 Task: Create a due date automation trigger when advanced on, on the tuesday after a card is due add fields without custom field "Resume" set to a number lower than 1 and lower or equal to 10 at 11:00 AM.
Action: Mouse moved to (1091, 91)
Screenshot: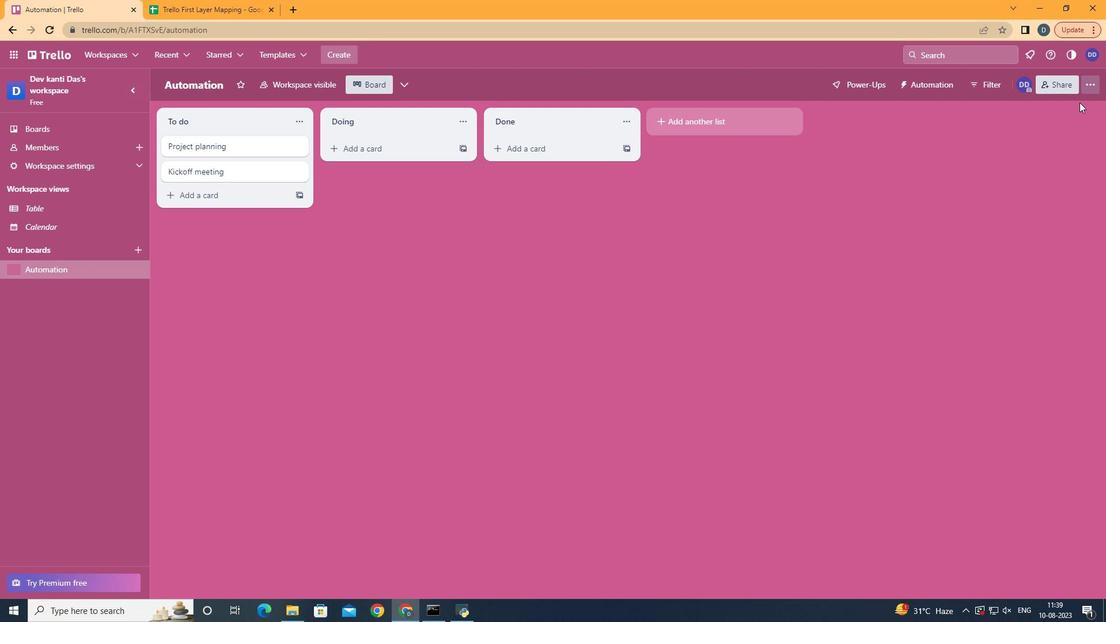 
Action: Mouse pressed left at (1091, 91)
Screenshot: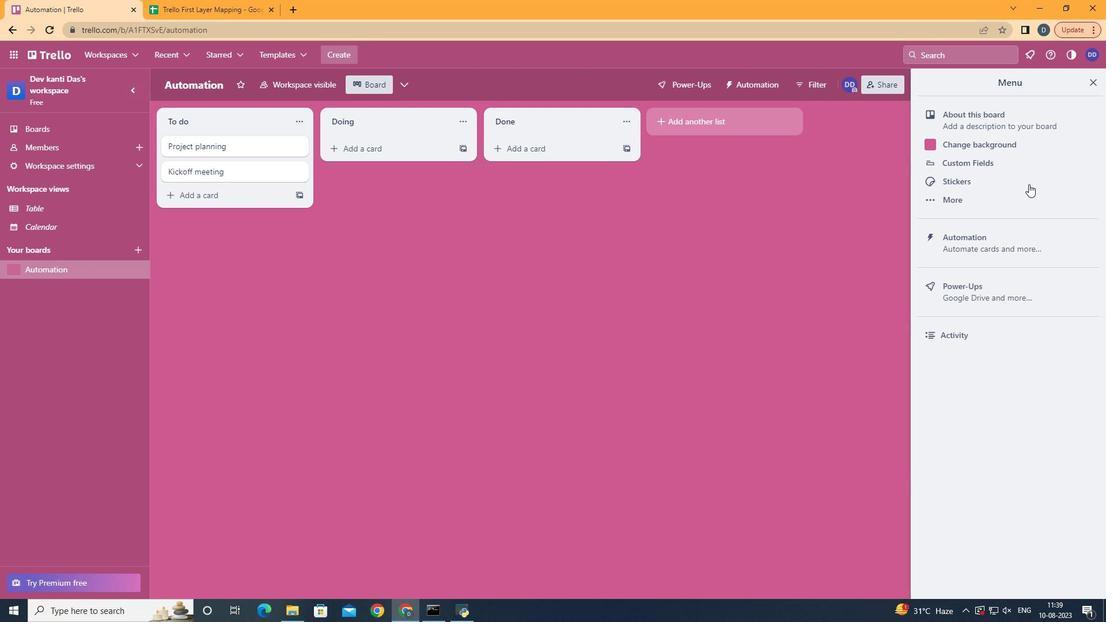 
Action: Mouse moved to (997, 243)
Screenshot: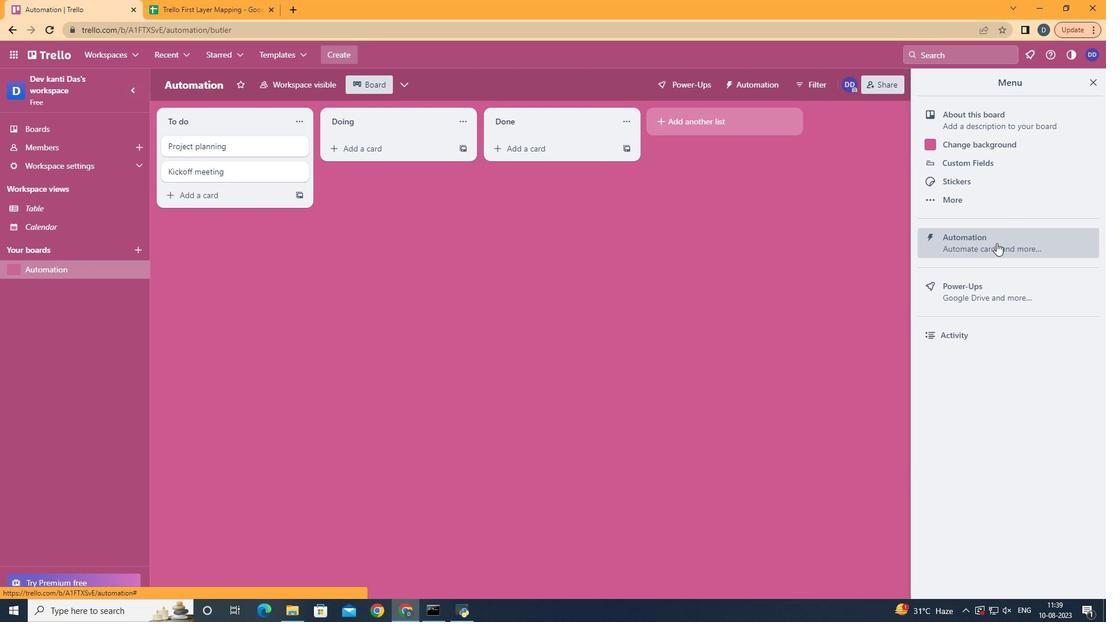 
Action: Mouse pressed left at (997, 243)
Screenshot: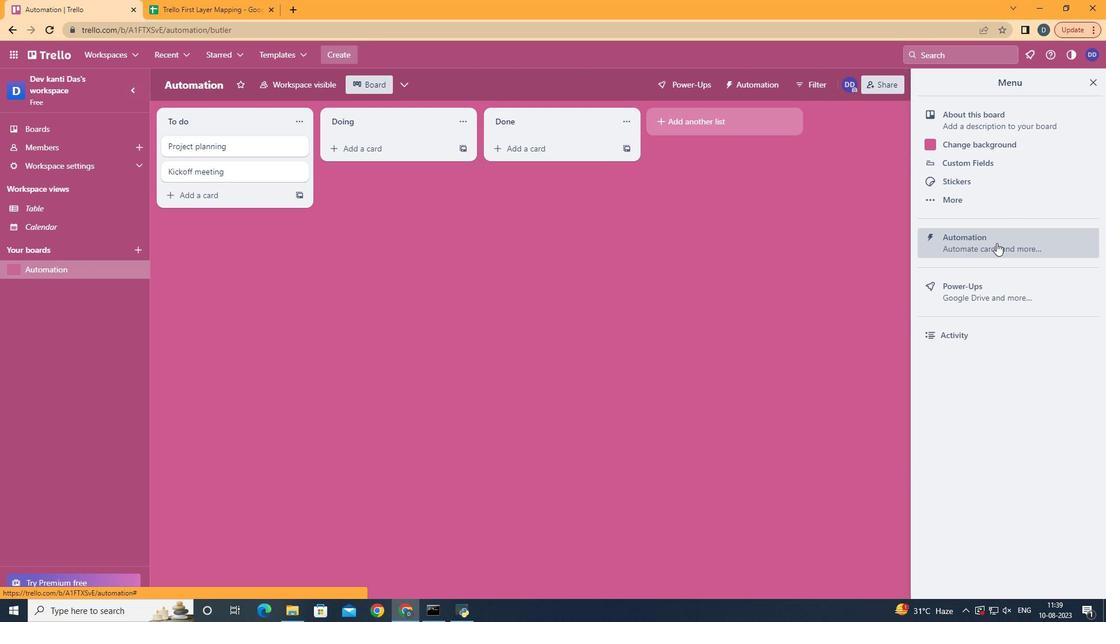 
Action: Mouse moved to (200, 229)
Screenshot: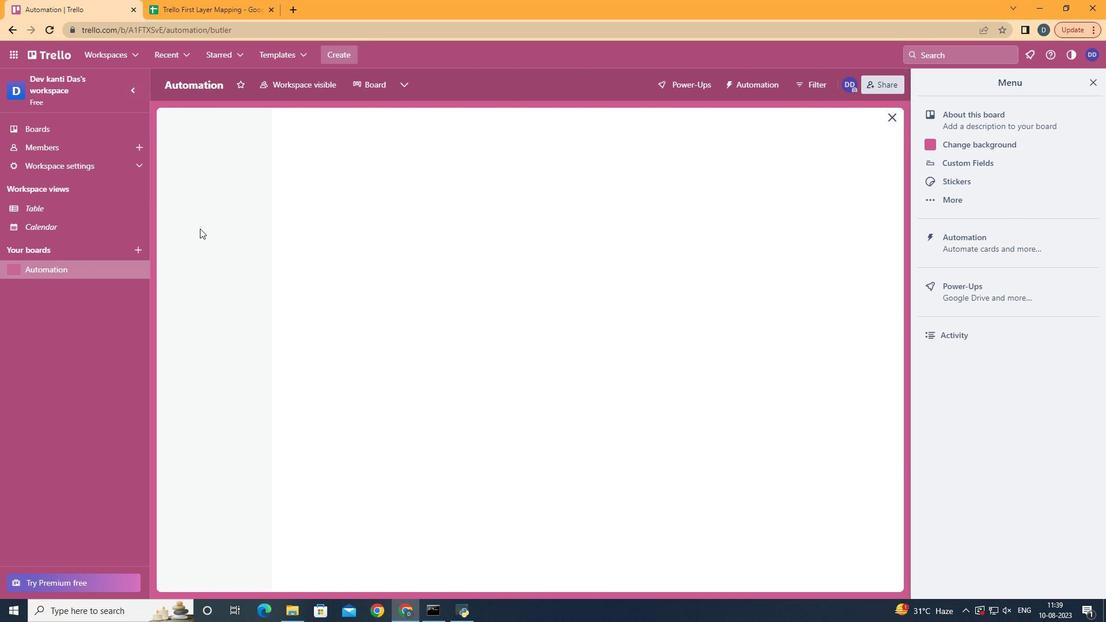 
Action: Mouse pressed left at (200, 229)
Screenshot: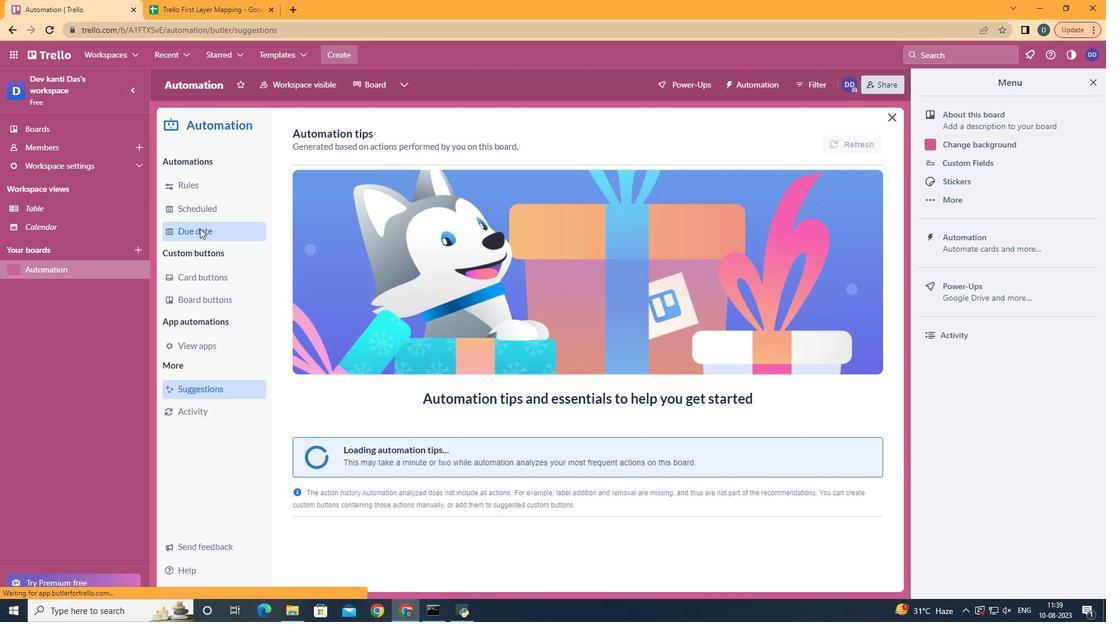 
Action: Mouse moved to (805, 139)
Screenshot: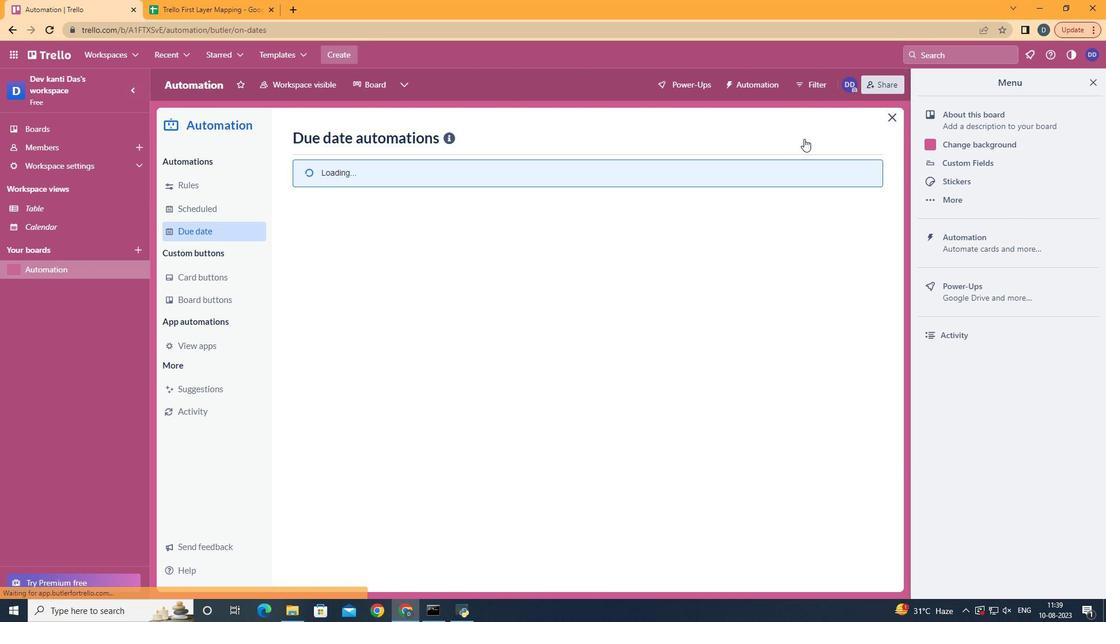 
Action: Mouse pressed left at (805, 139)
Screenshot: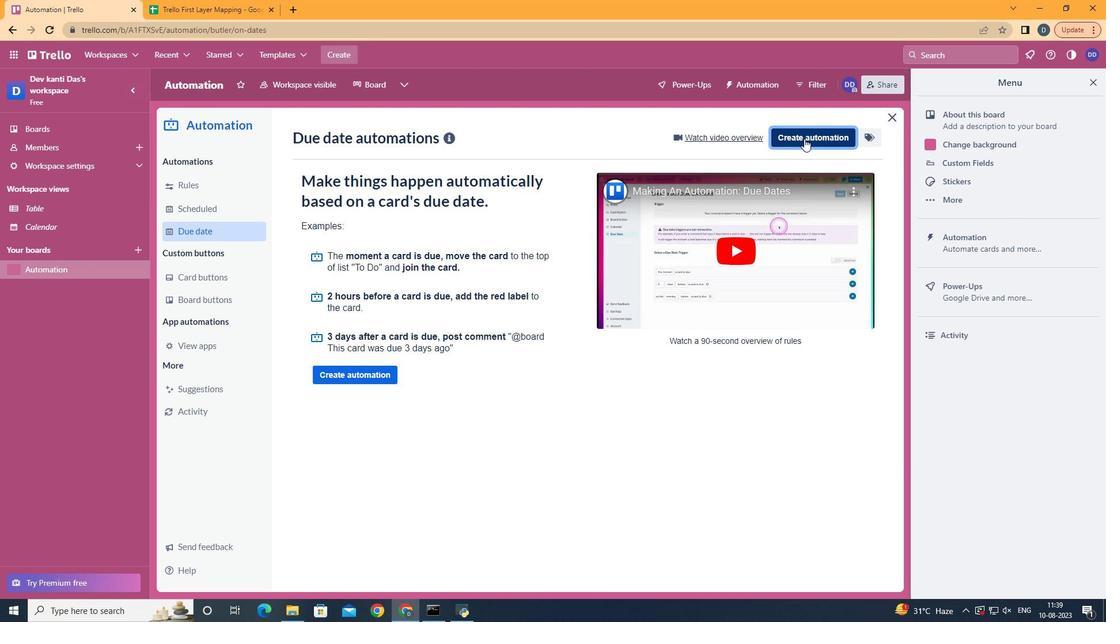 
Action: Mouse moved to (596, 246)
Screenshot: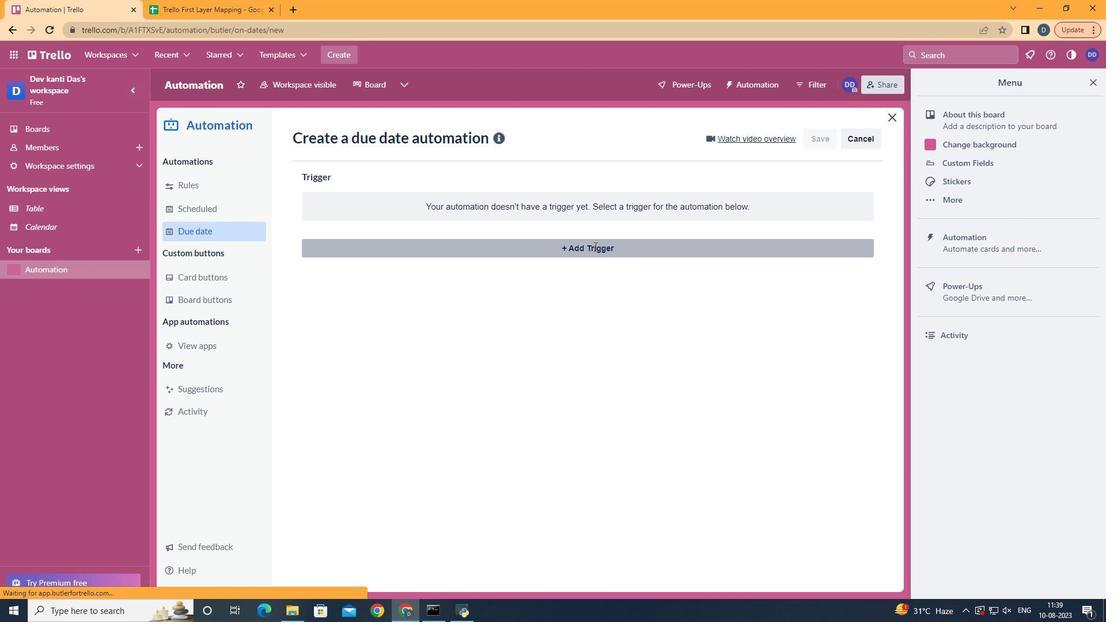 
Action: Mouse pressed left at (596, 246)
Screenshot: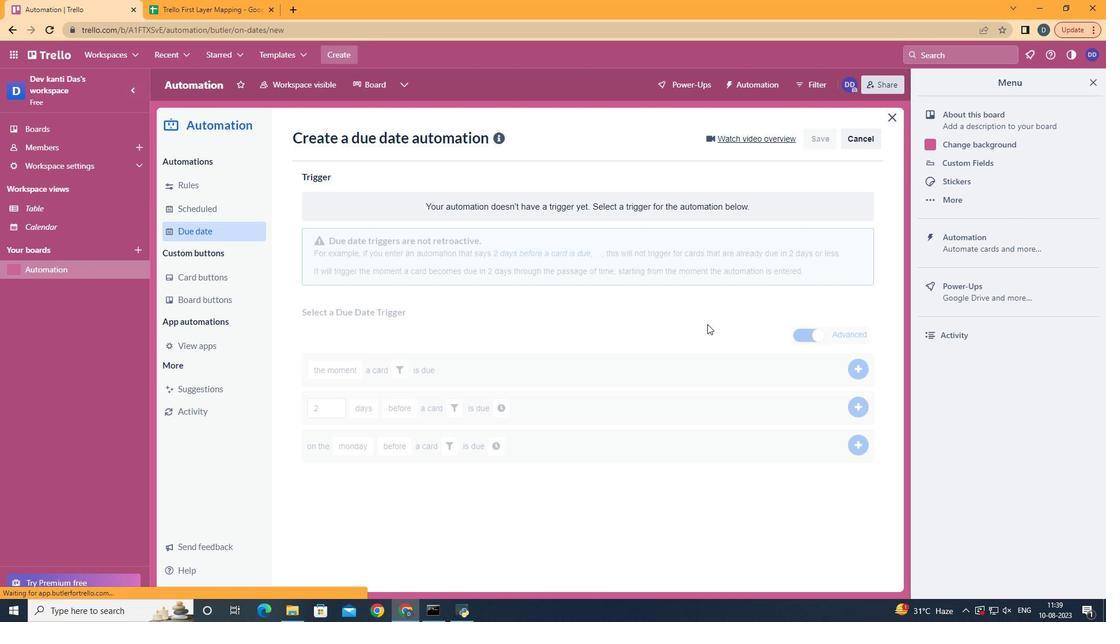 
Action: Mouse moved to (378, 326)
Screenshot: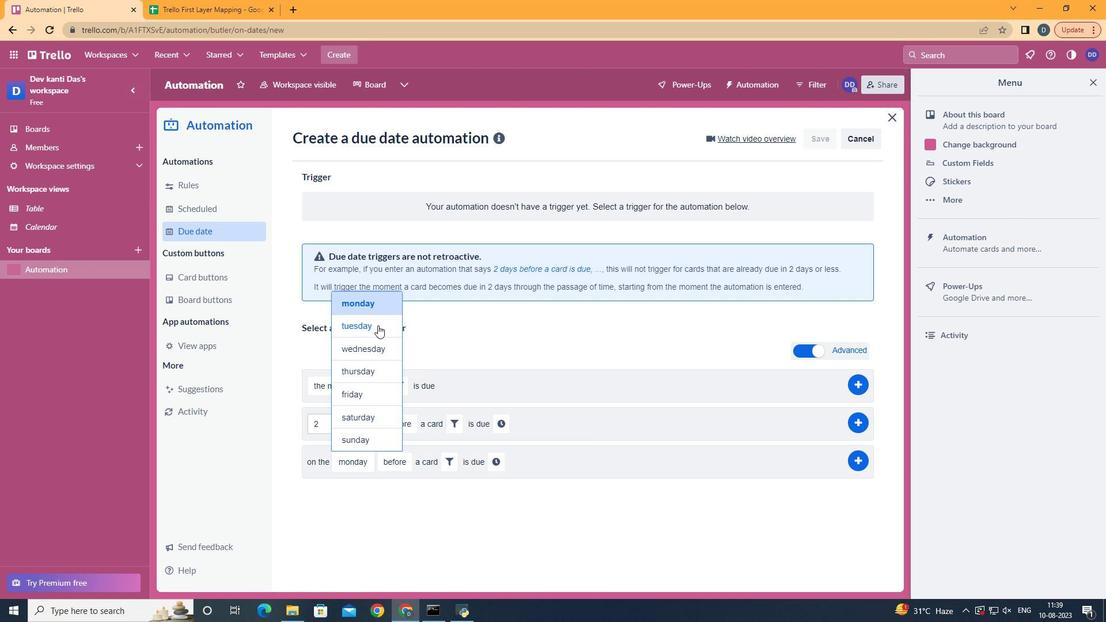 
Action: Mouse pressed left at (378, 326)
Screenshot: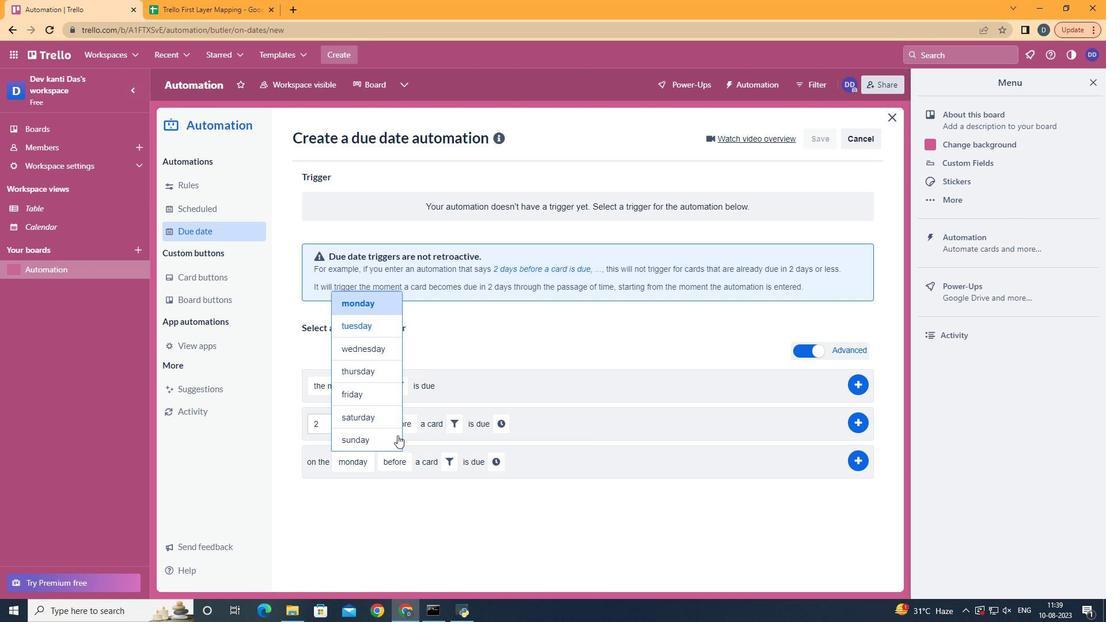 
Action: Mouse moved to (405, 501)
Screenshot: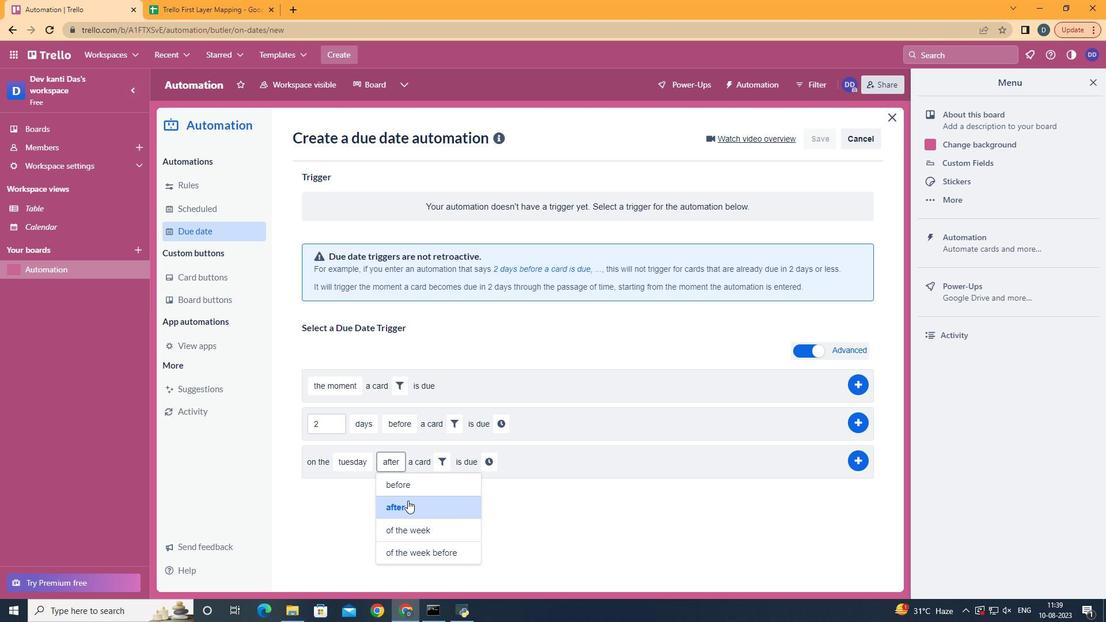 
Action: Mouse pressed left at (405, 501)
Screenshot: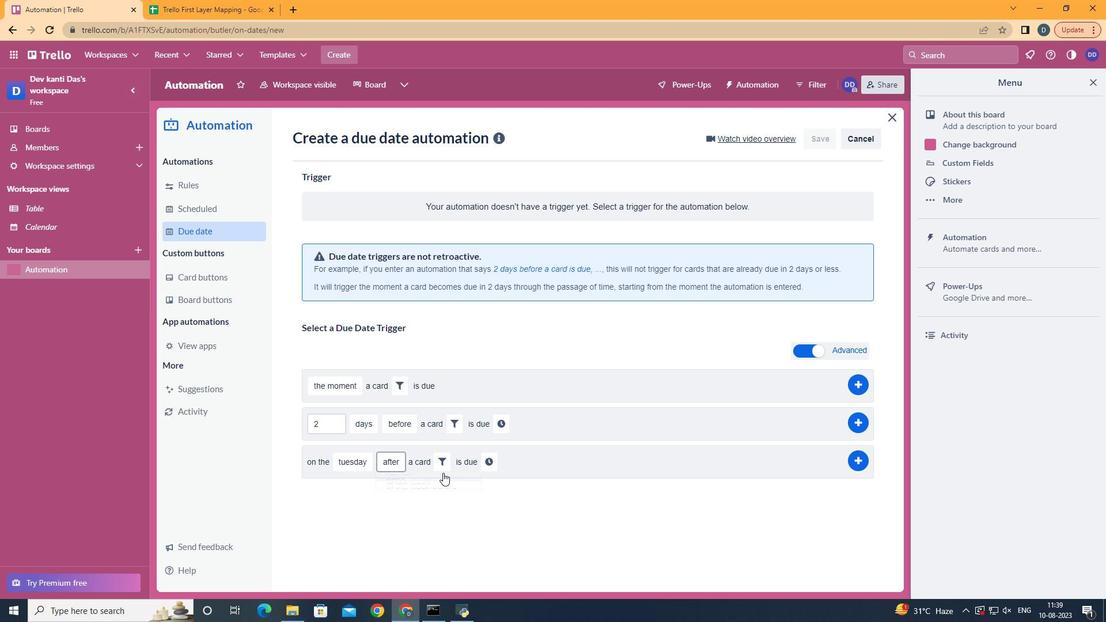 
Action: Mouse moved to (448, 469)
Screenshot: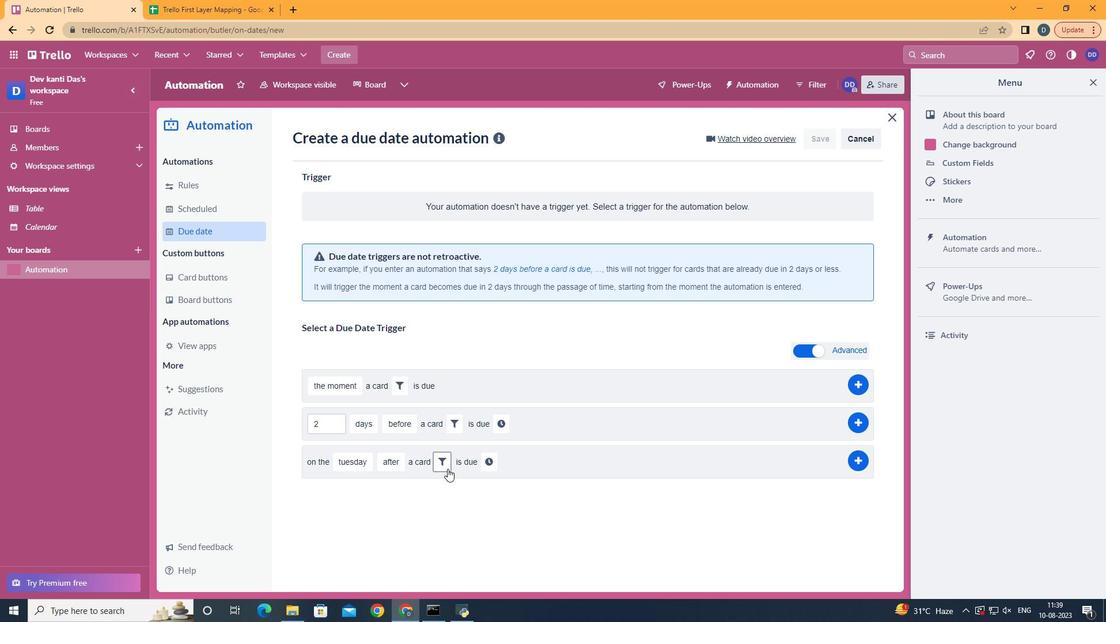 
Action: Mouse pressed left at (448, 469)
Screenshot: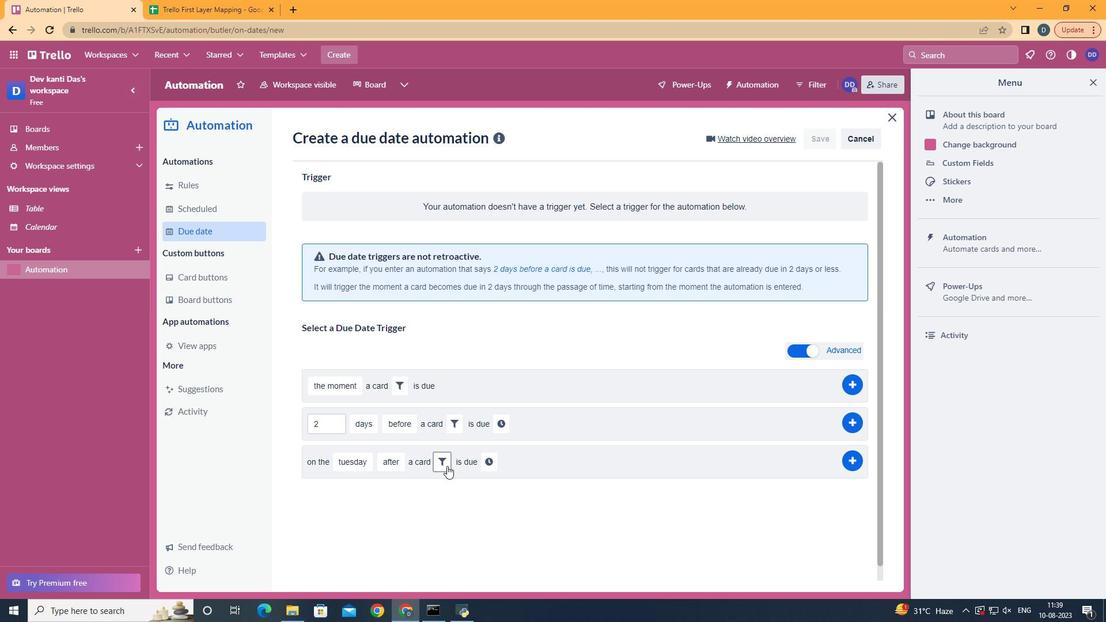 
Action: Mouse moved to (621, 503)
Screenshot: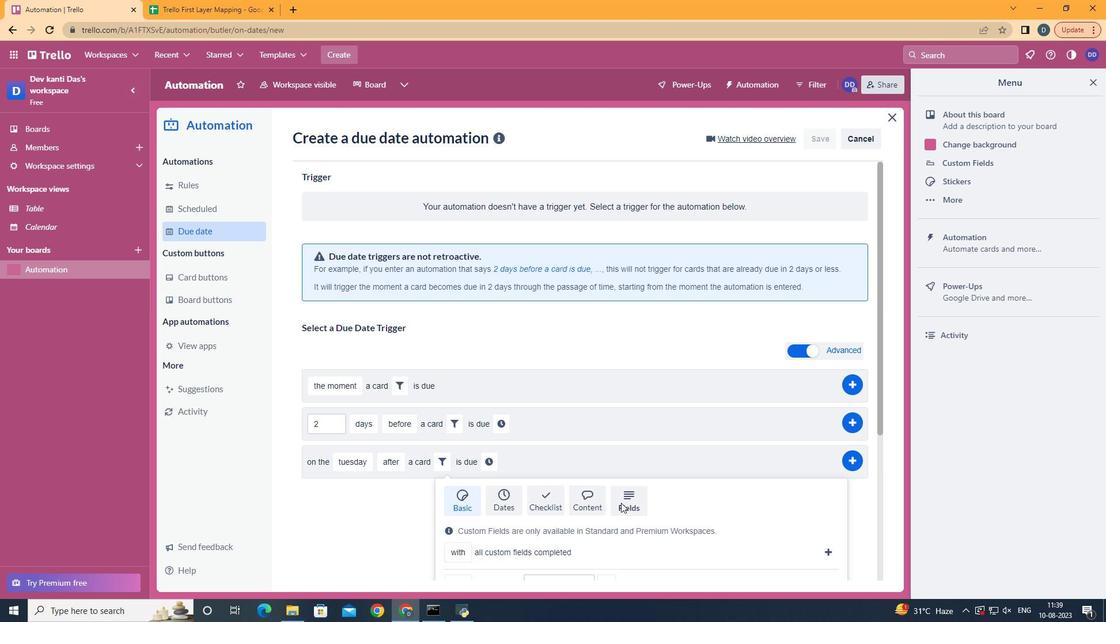 
Action: Mouse pressed left at (621, 503)
Screenshot: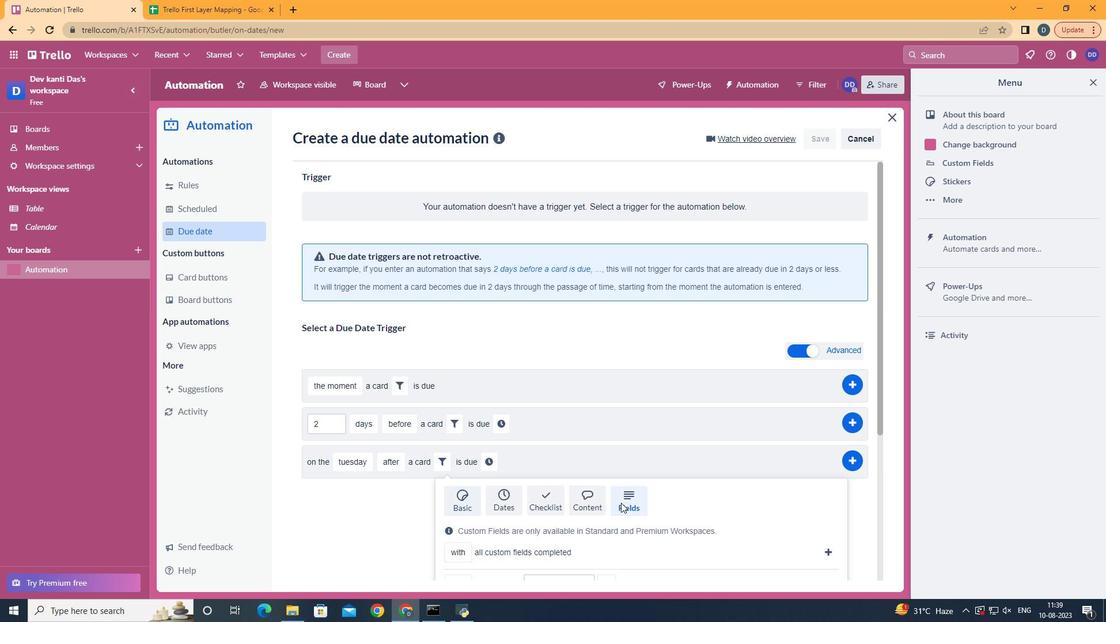 
Action: Mouse scrolled (621, 503) with delta (0, 0)
Screenshot: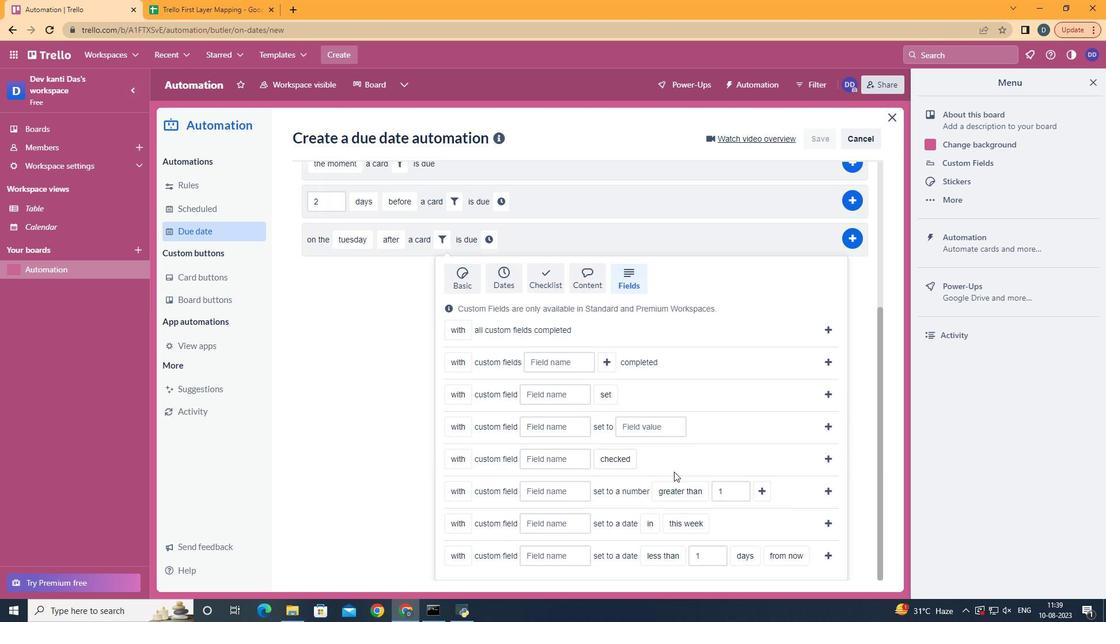 
Action: Mouse scrolled (621, 503) with delta (0, 0)
Screenshot: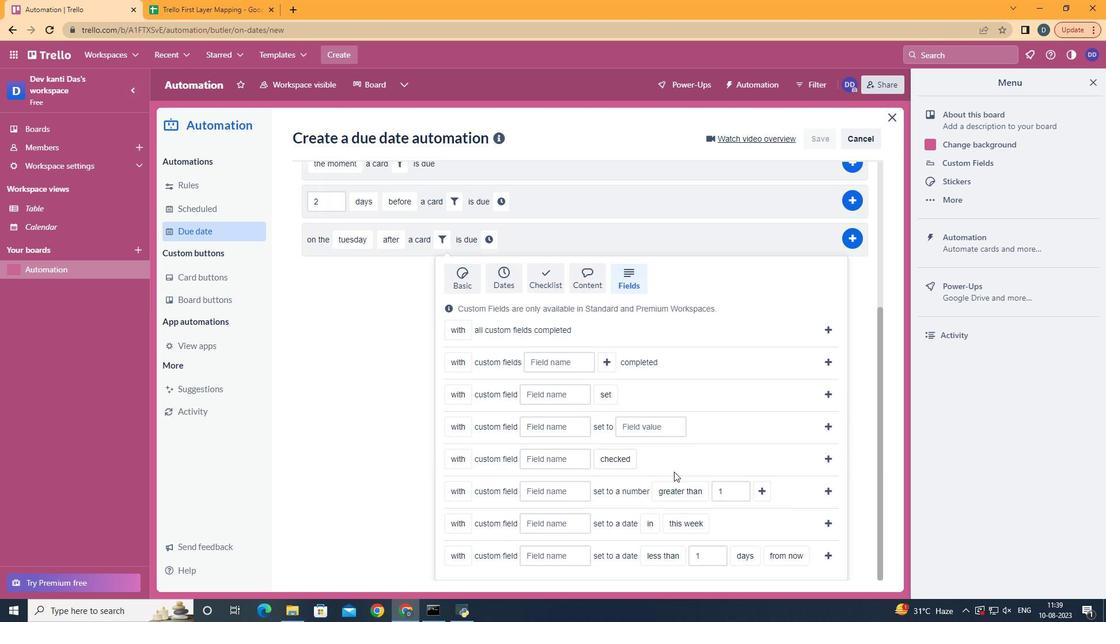 
Action: Mouse scrolled (621, 503) with delta (0, 0)
Screenshot: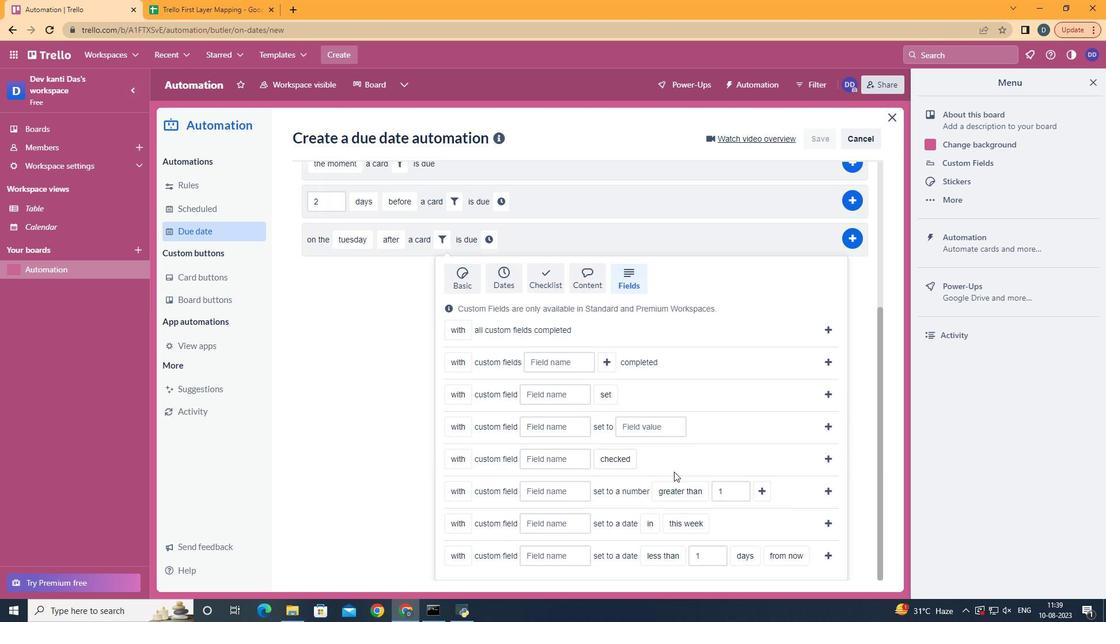 
Action: Mouse scrolled (621, 503) with delta (0, 0)
Screenshot: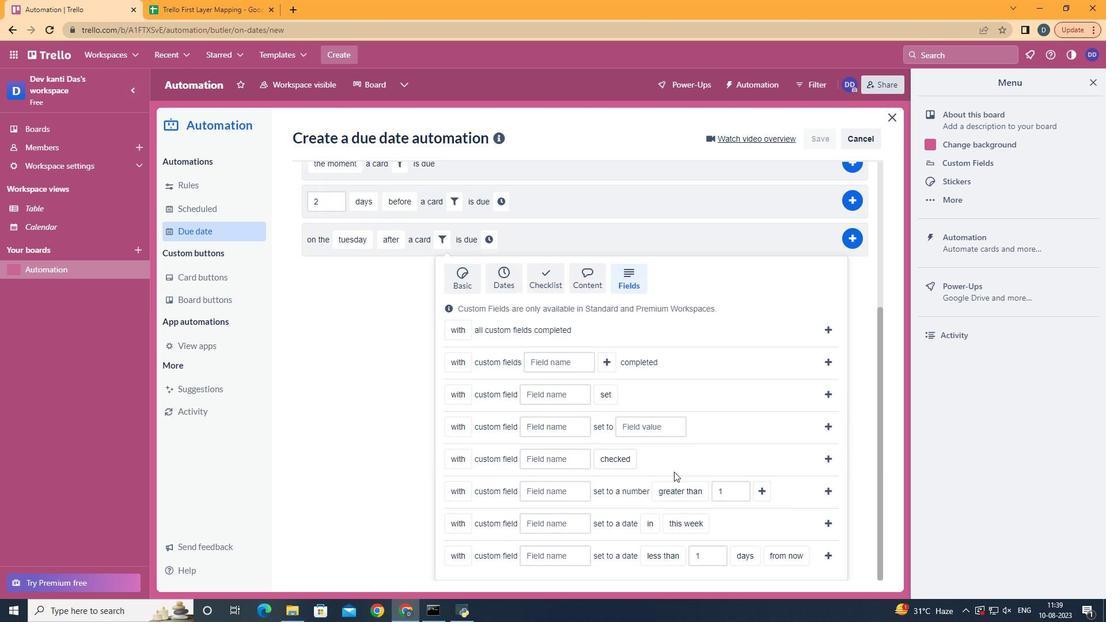 
Action: Mouse scrolled (621, 503) with delta (0, 0)
Screenshot: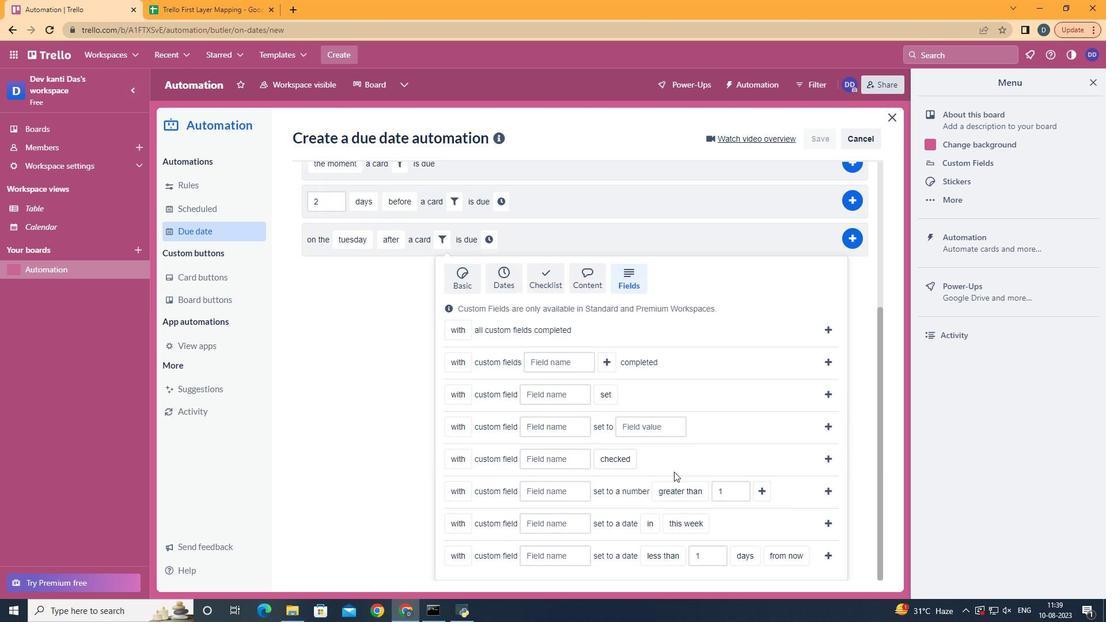 
Action: Mouse scrolled (621, 503) with delta (0, 0)
Screenshot: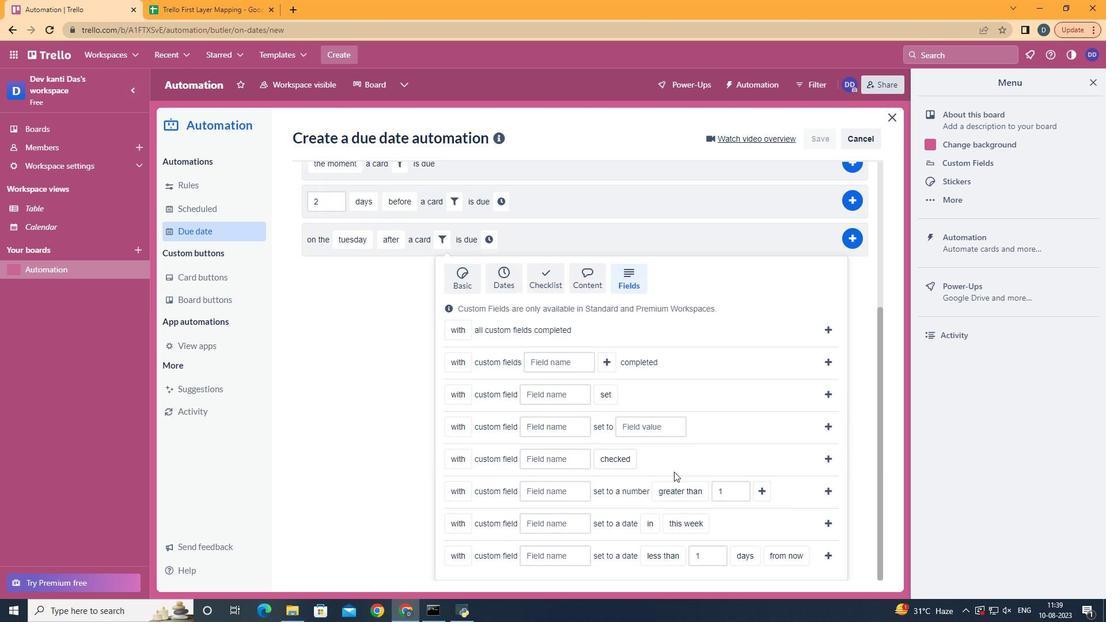 
Action: Mouse moved to (472, 533)
Screenshot: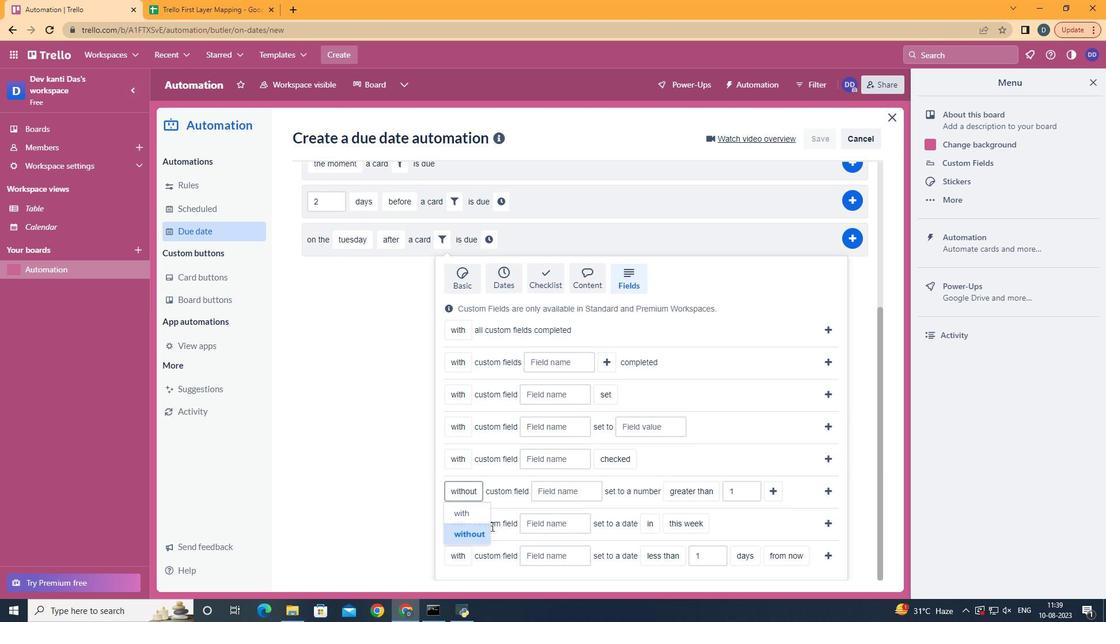 
Action: Mouse pressed left at (472, 533)
Screenshot: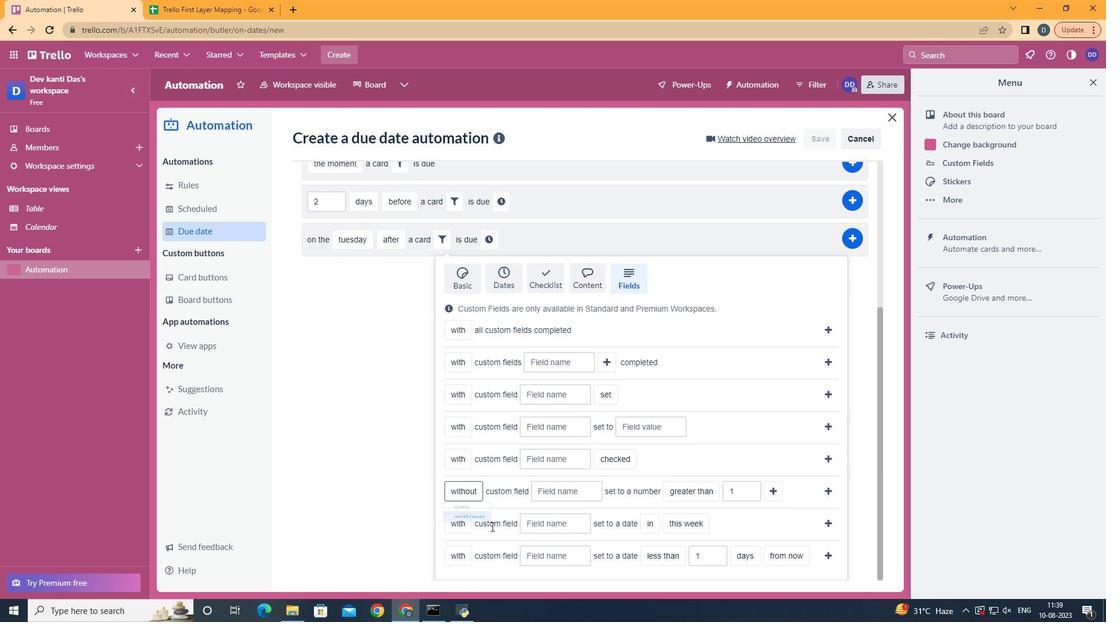 
Action: Mouse moved to (572, 489)
Screenshot: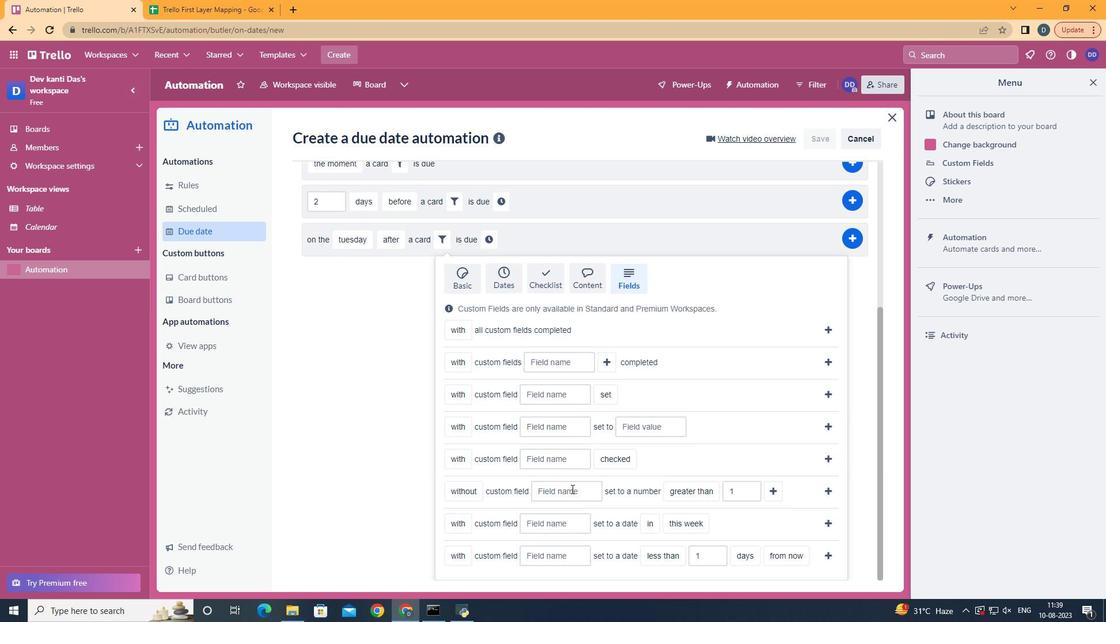 
Action: Mouse pressed left at (572, 489)
Screenshot: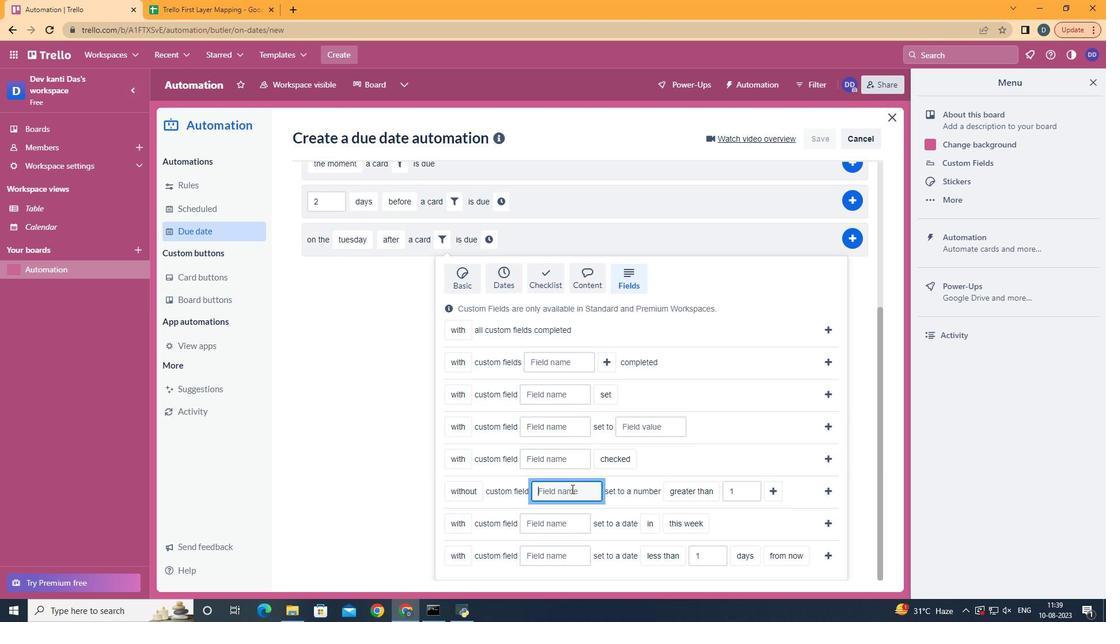 
Action: Key pressed <Key.shift>Resume
Screenshot: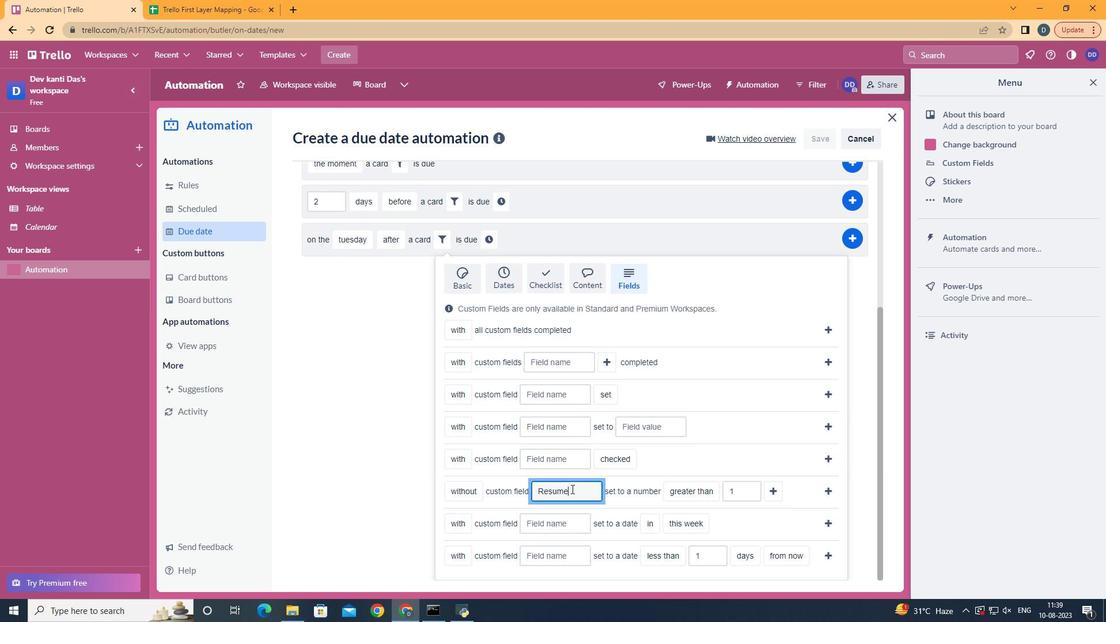 
Action: Mouse moved to (712, 443)
Screenshot: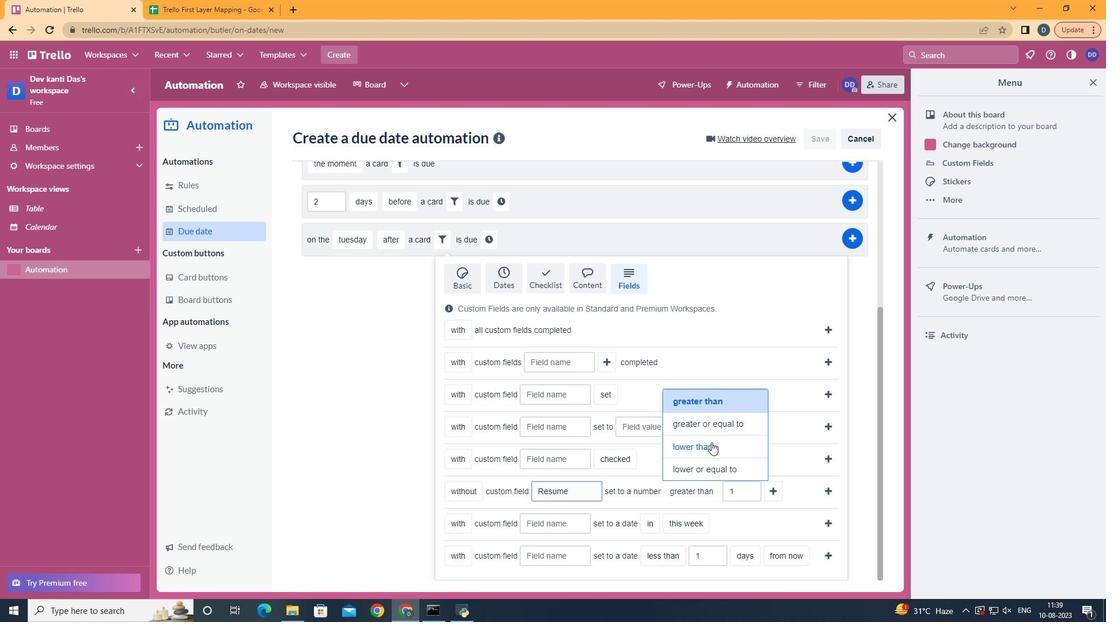 
Action: Mouse pressed left at (712, 443)
Screenshot: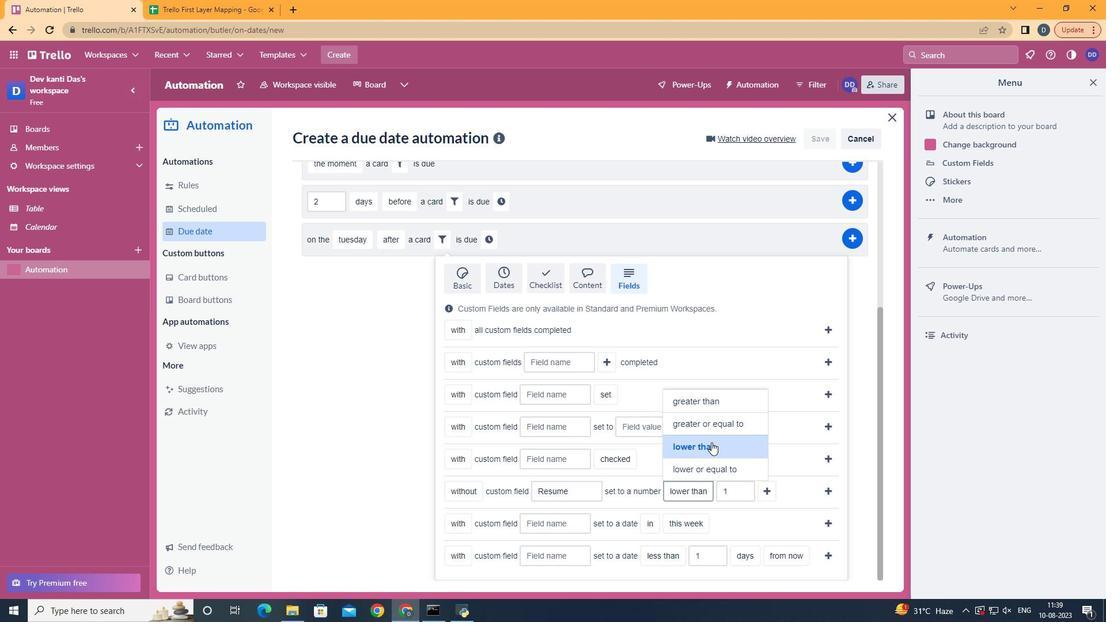 
Action: Mouse moved to (768, 486)
Screenshot: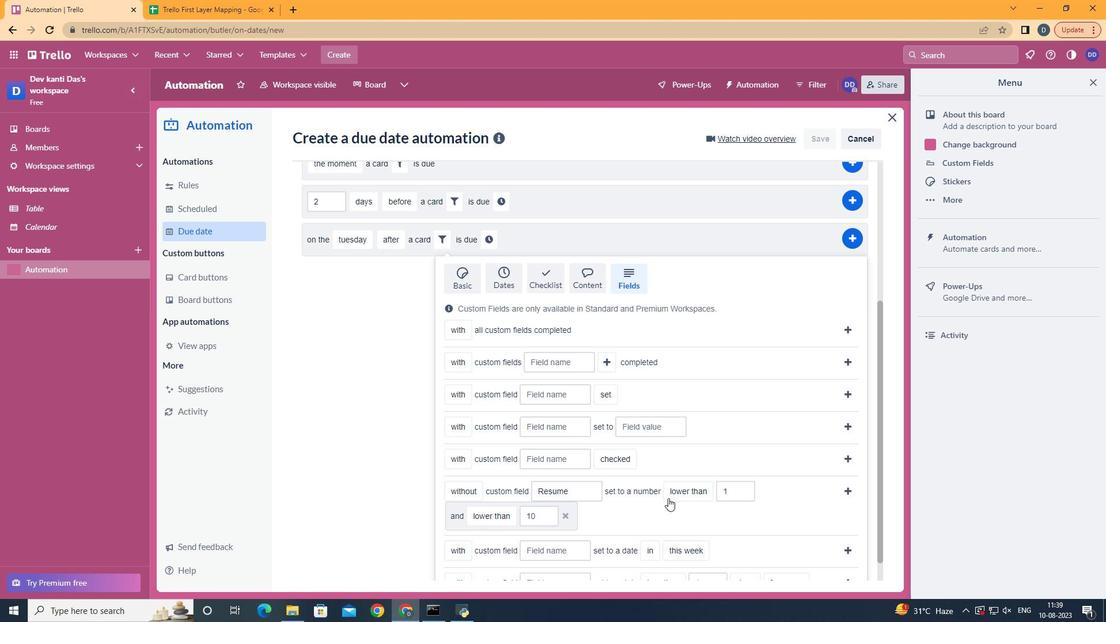 
Action: Mouse pressed left at (768, 486)
Screenshot: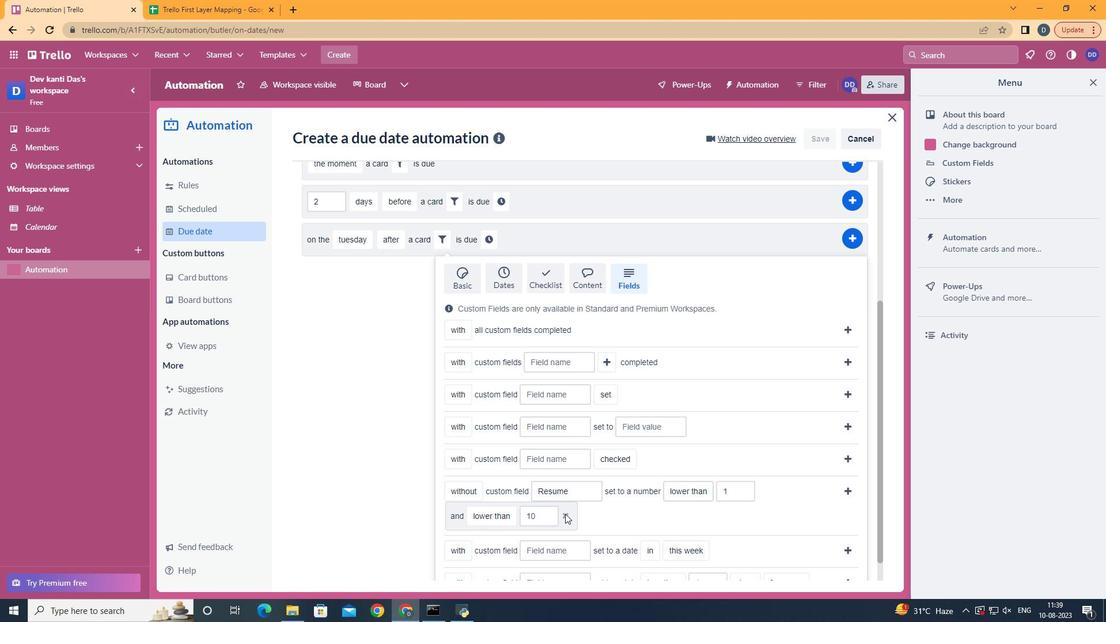 
Action: Mouse moved to (531, 444)
Screenshot: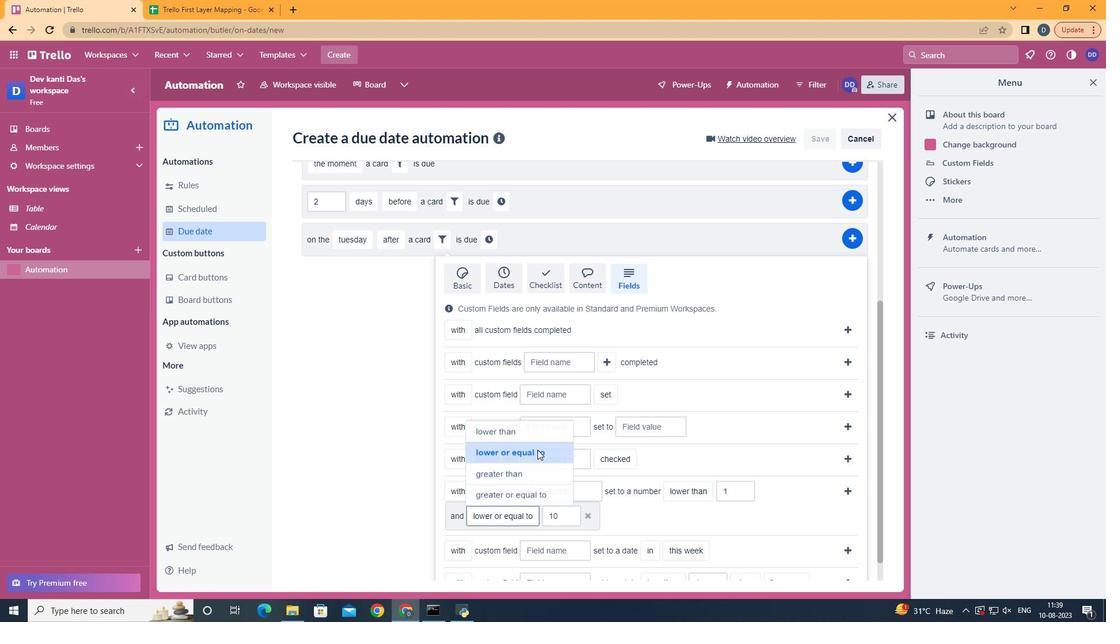 
Action: Mouse pressed left at (531, 444)
Screenshot: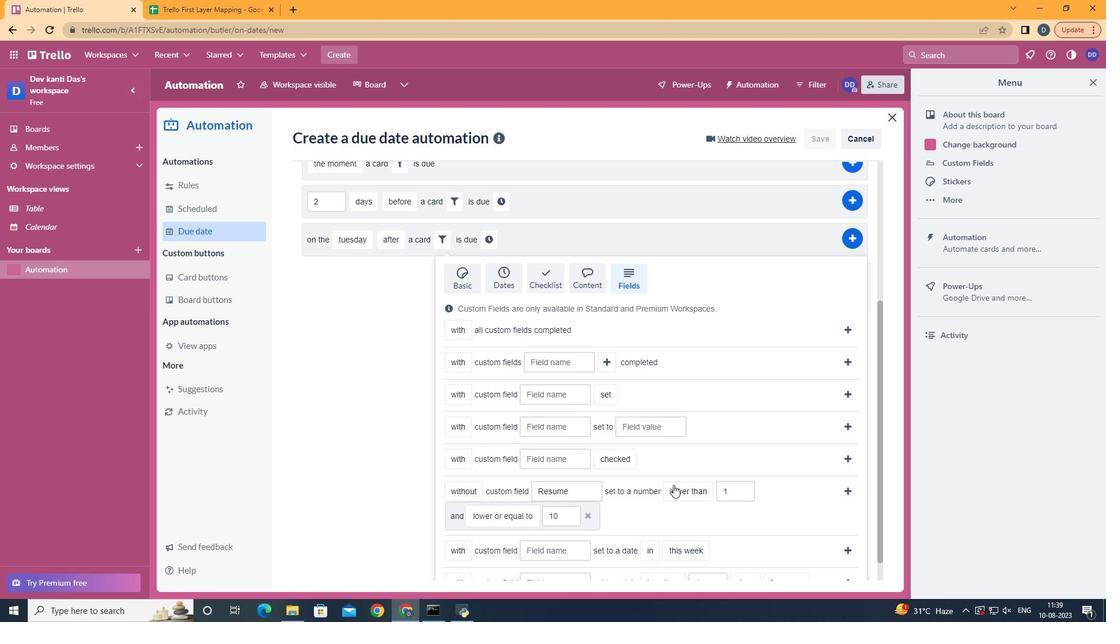 
Action: Mouse moved to (846, 493)
Screenshot: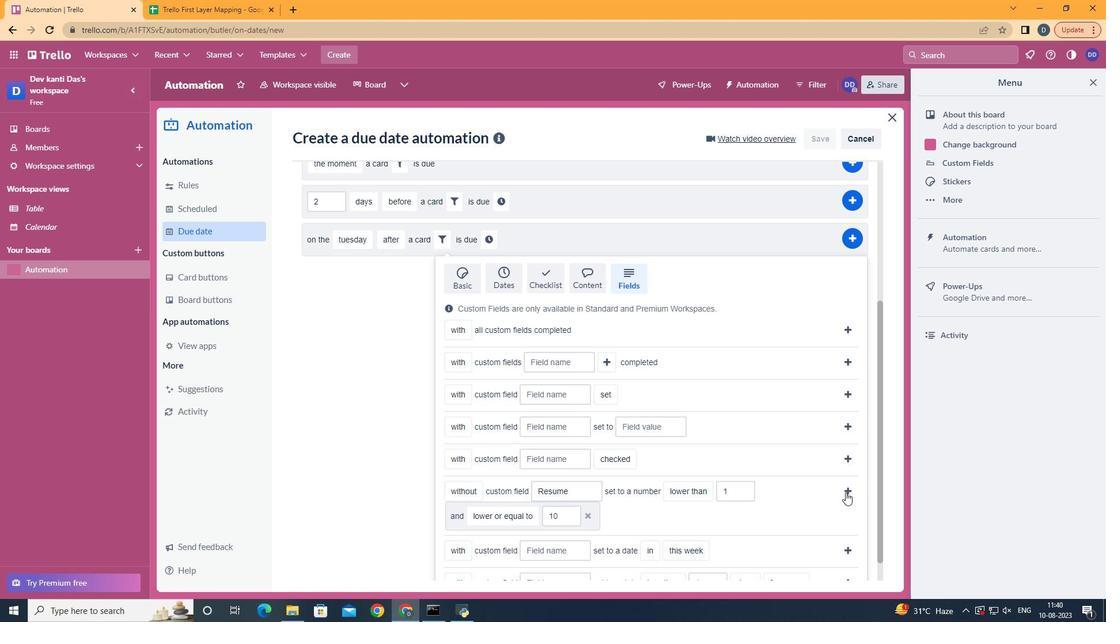 
Action: Mouse pressed left at (846, 493)
Screenshot: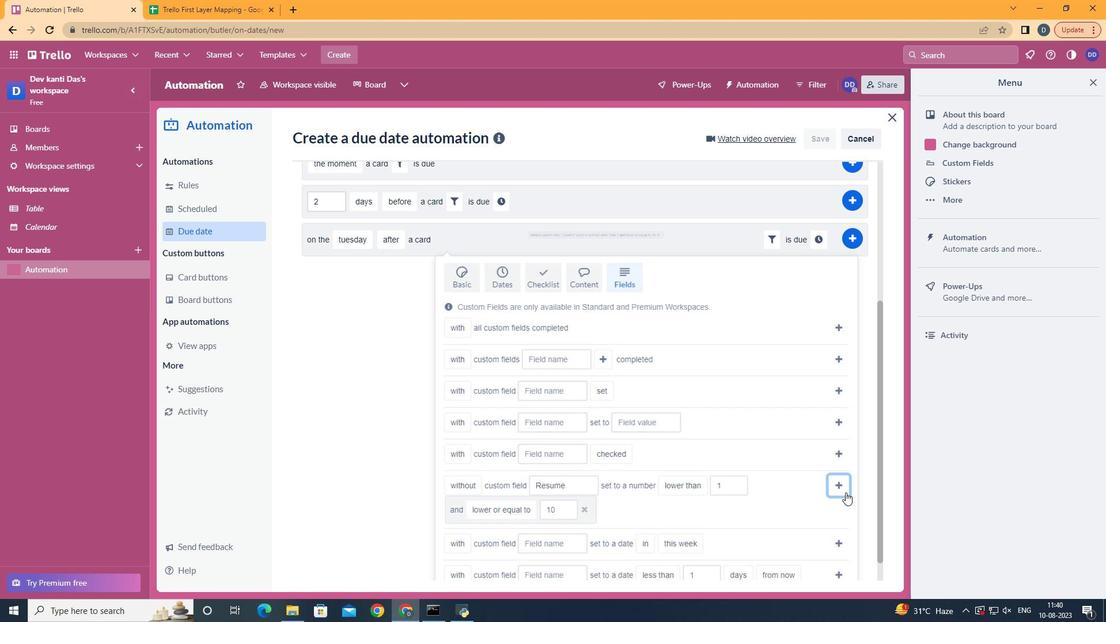 
Action: Mouse moved to (823, 459)
Screenshot: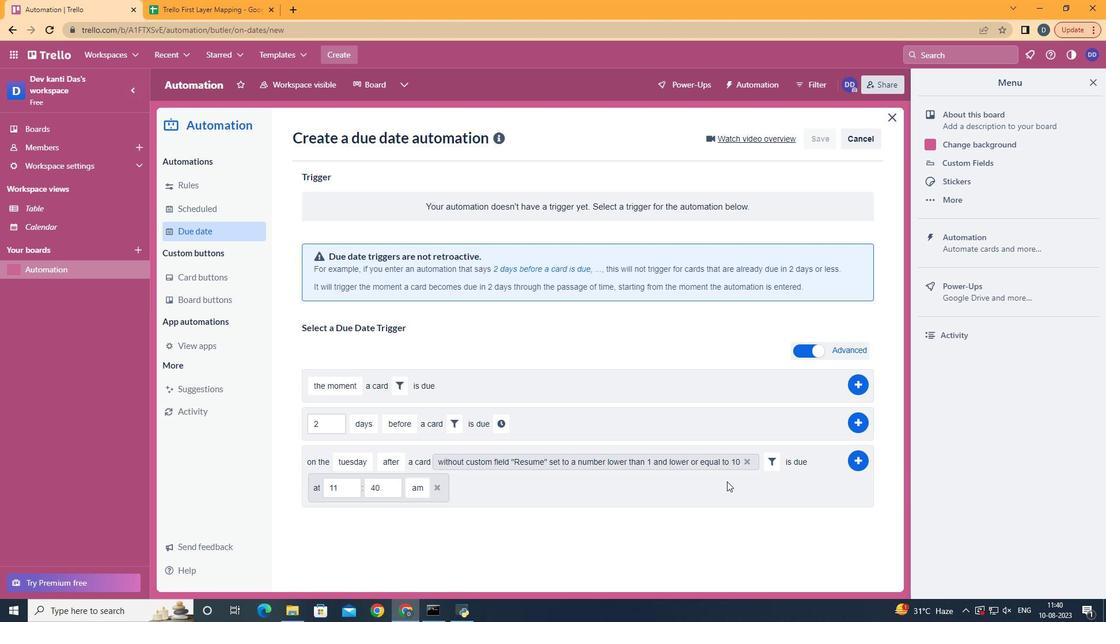 
Action: Mouse pressed left at (823, 459)
Screenshot: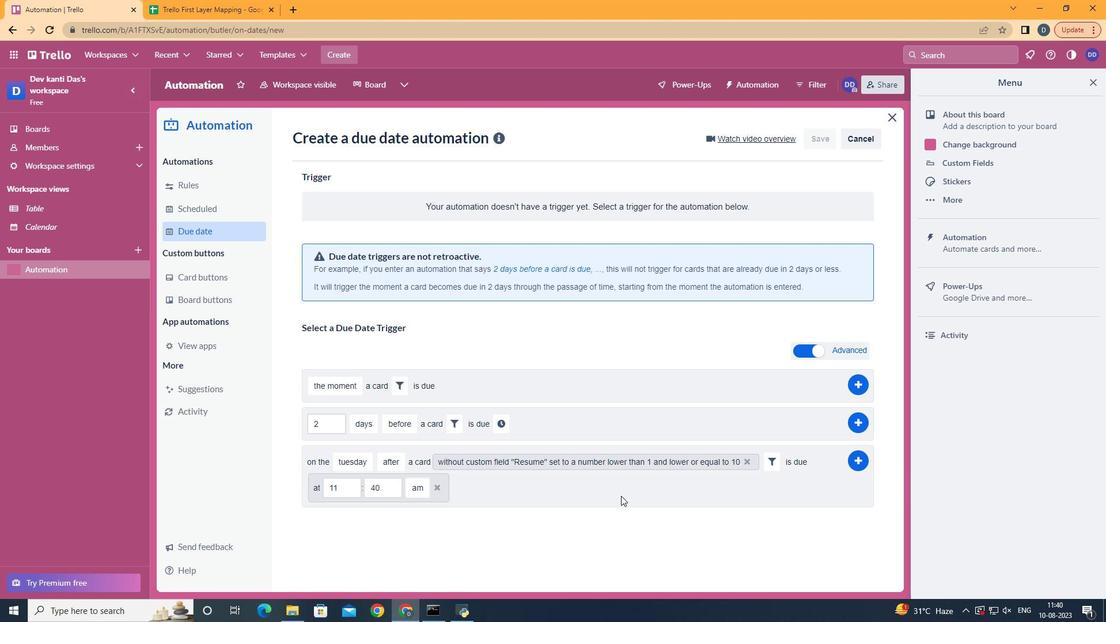
Action: Mouse moved to (397, 489)
Screenshot: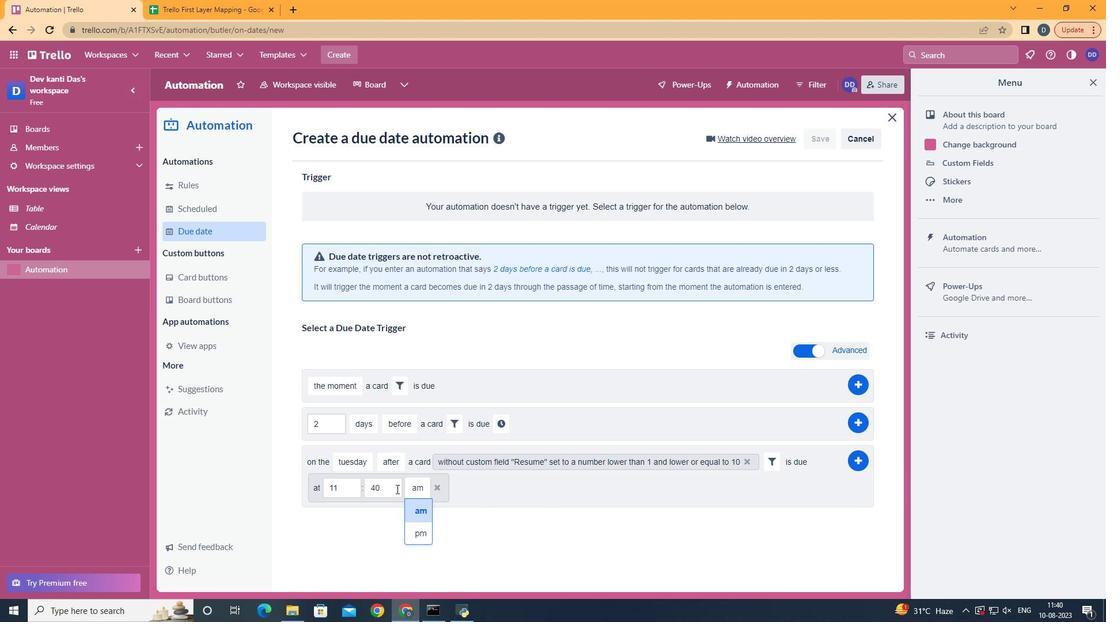 
Action: Mouse pressed left at (397, 489)
Screenshot: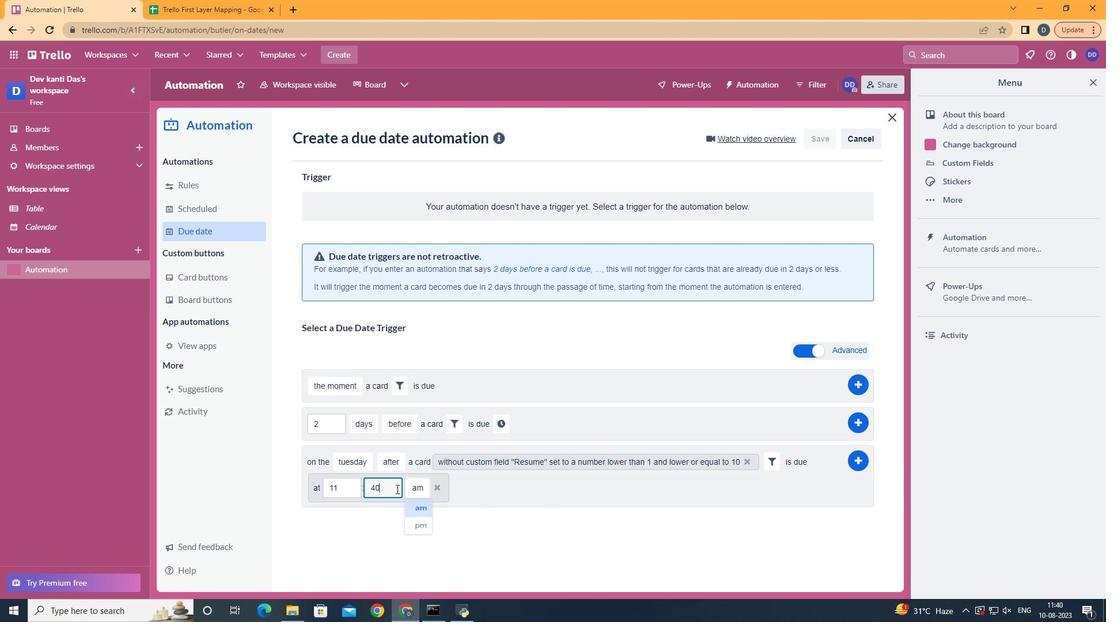 
Action: Mouse moved to (396, 489)
Screenshot: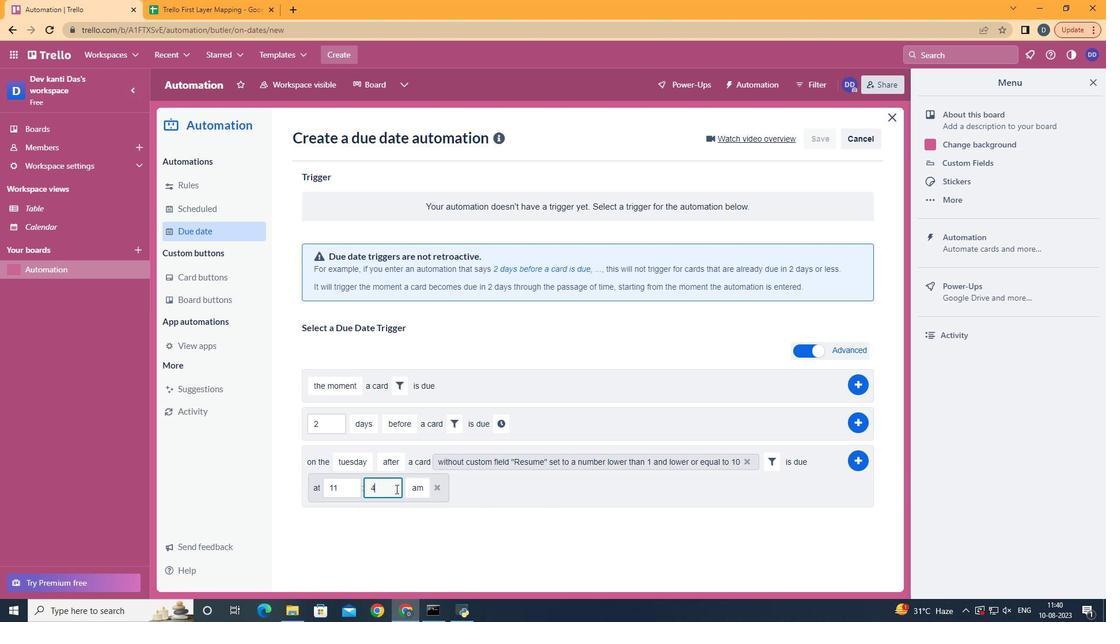 
Action: Key pressed <Key.backspace><Key.backspace>00
Screenshot: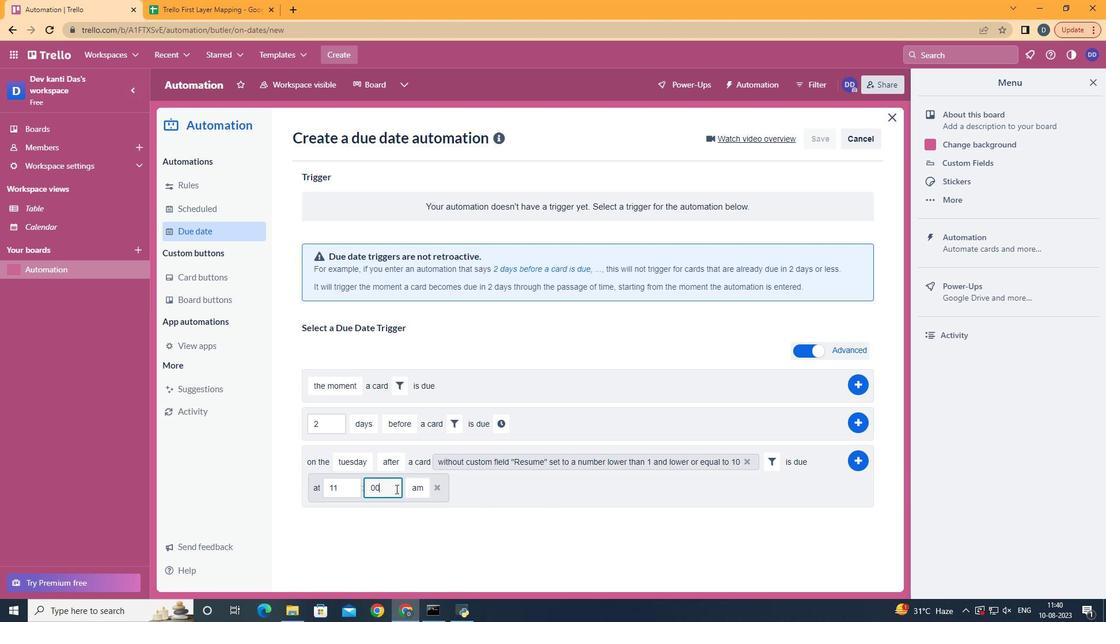 
Action: Mouse moved to (857, 464)
Screenshot: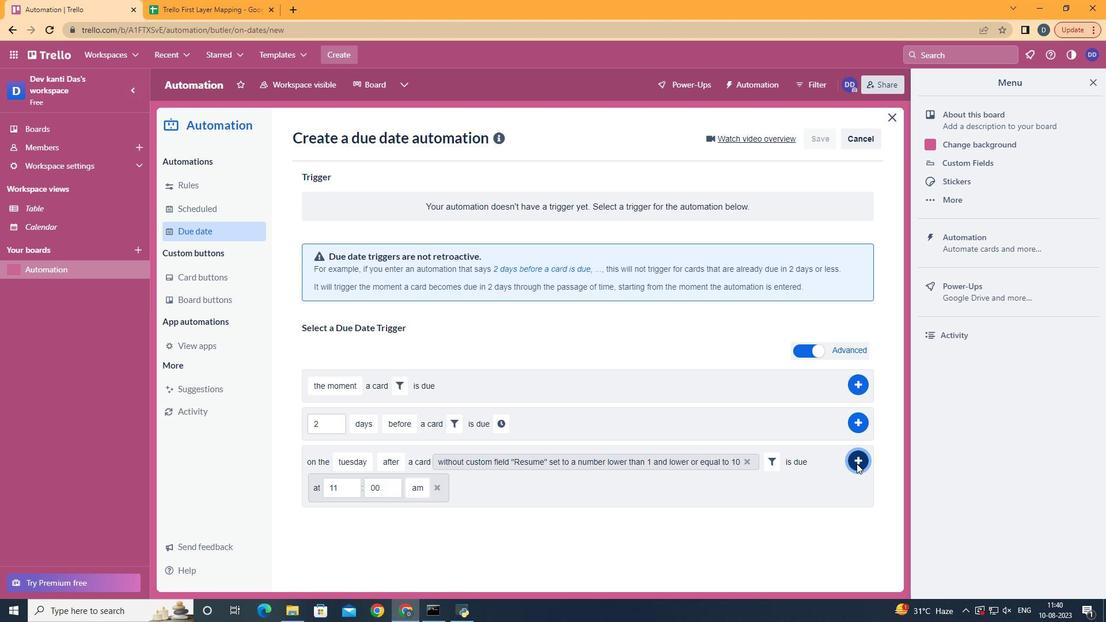 
Action: Mouse pressed left at (857, 464)
Screenshot: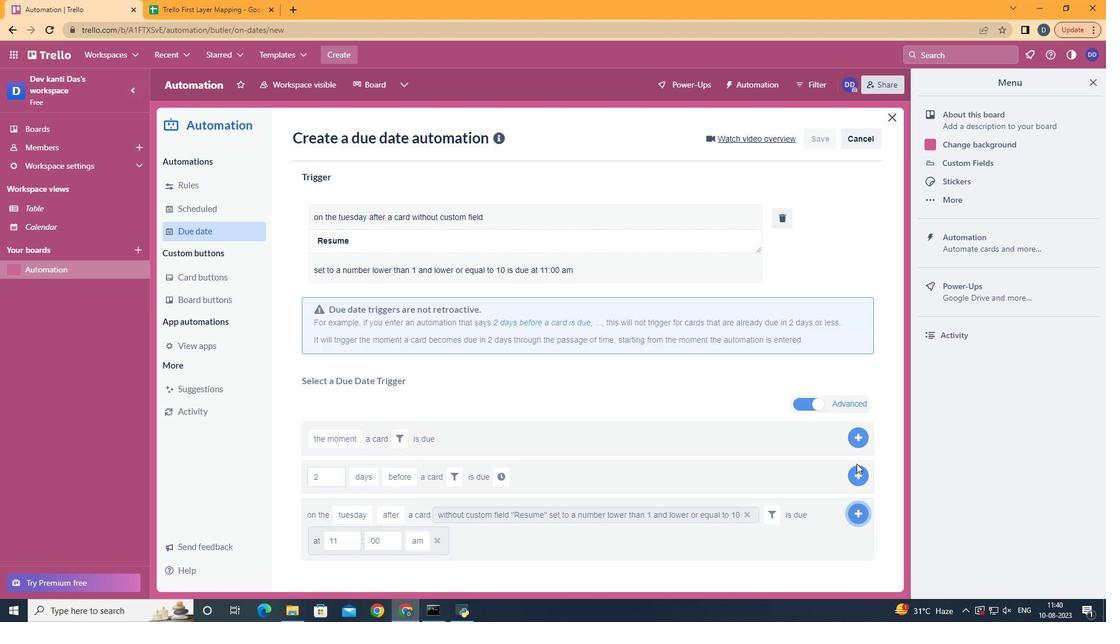 
Action: Mouse moved to (364, 304)
Screenshot: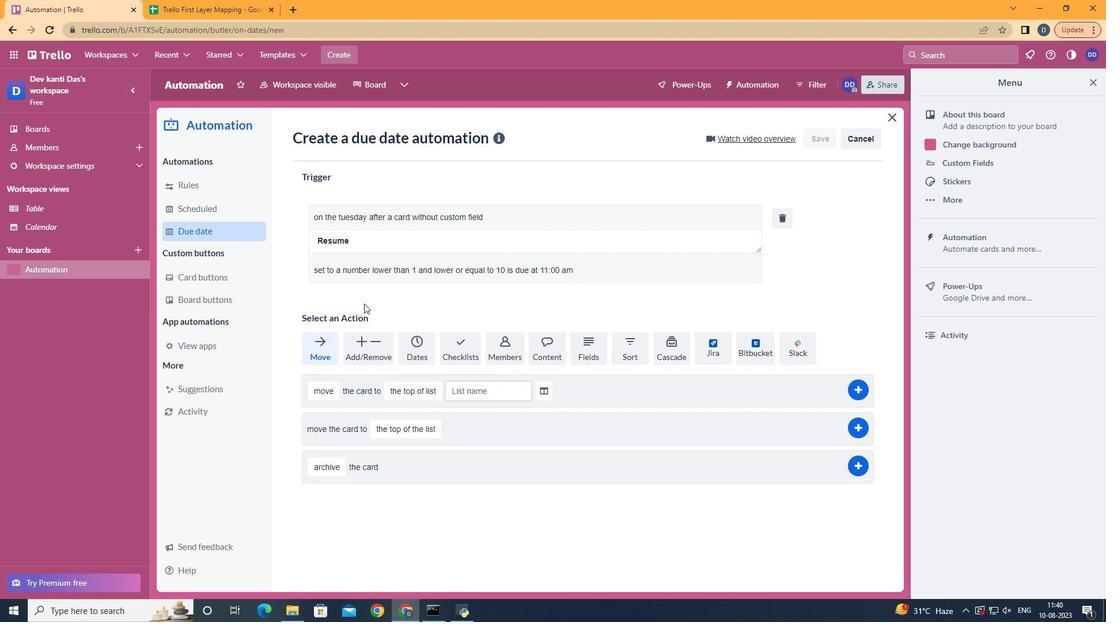
